 Task: Select the Cape Verde Time as time zone for the schedule.
Action: Mouse moved to (331, 211)
Screenshot: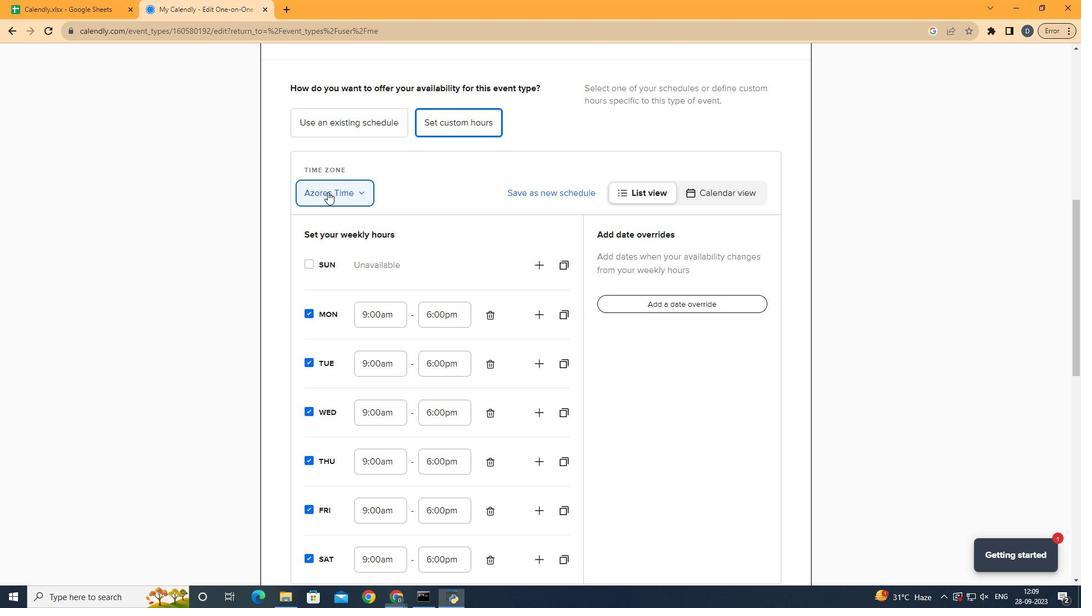 
Action: Mouse pressed left at (331, 211)
Screenshot: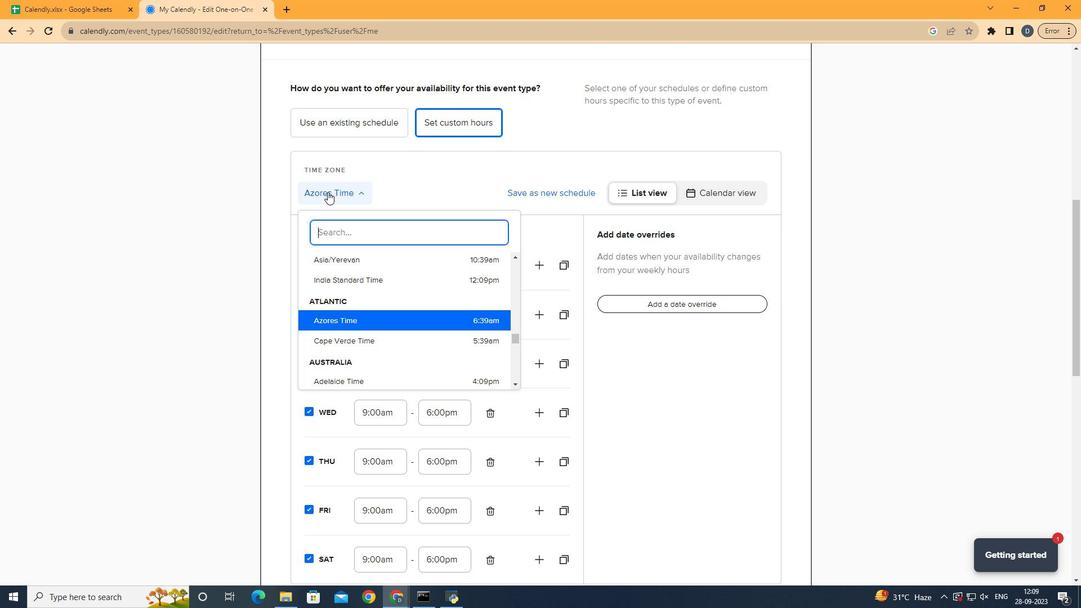 
Action: Mouse moved to (450, 211)
Screenshot: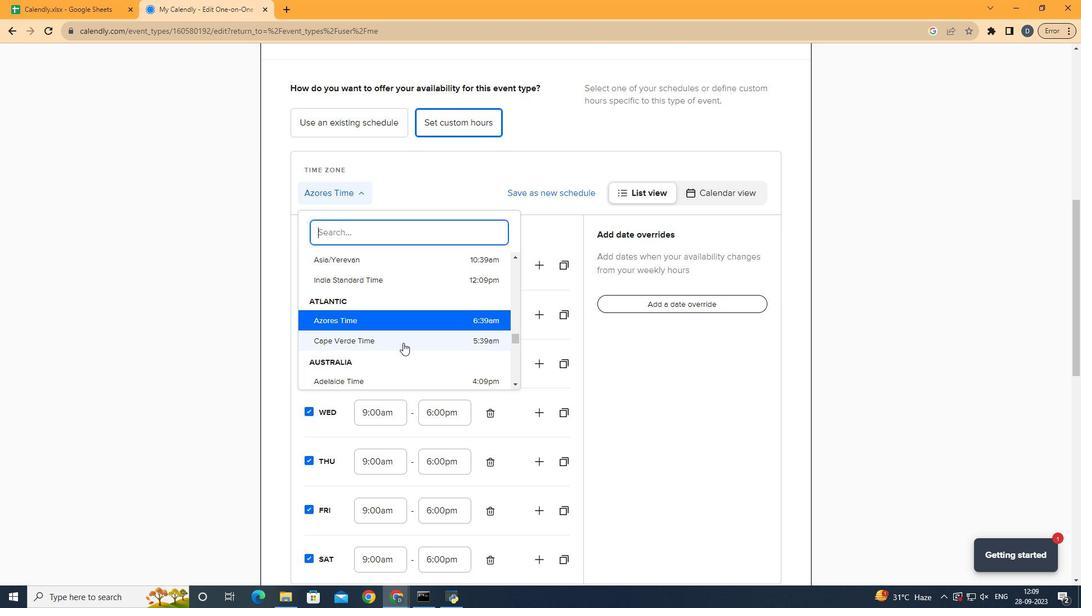 
Action: Mouse pressed left at (450, 211)
Screenshot: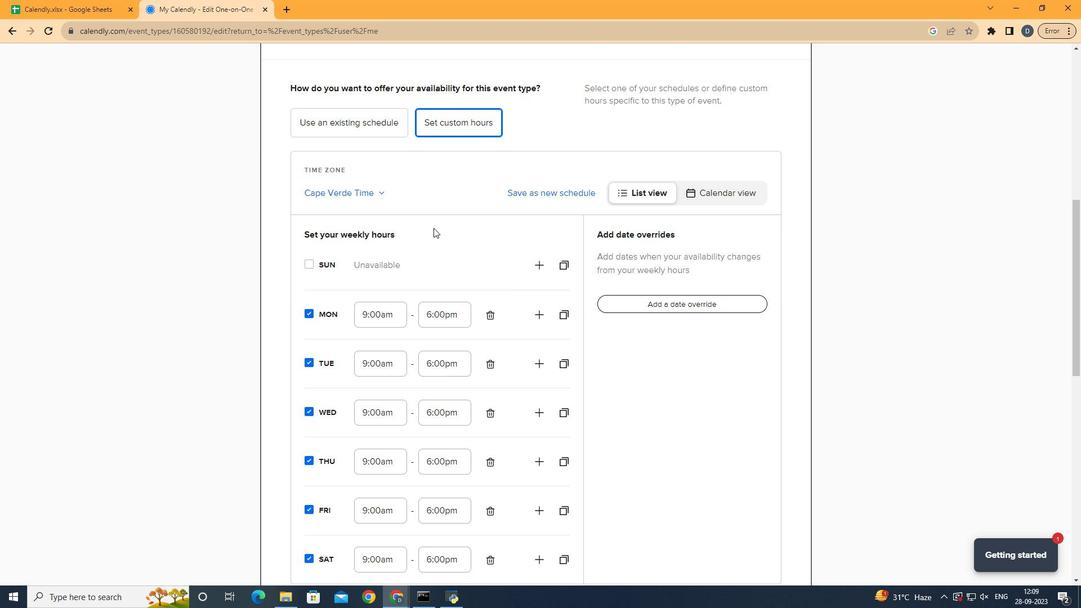 
Action: Mouse moved to (527, 211)
Screenshot: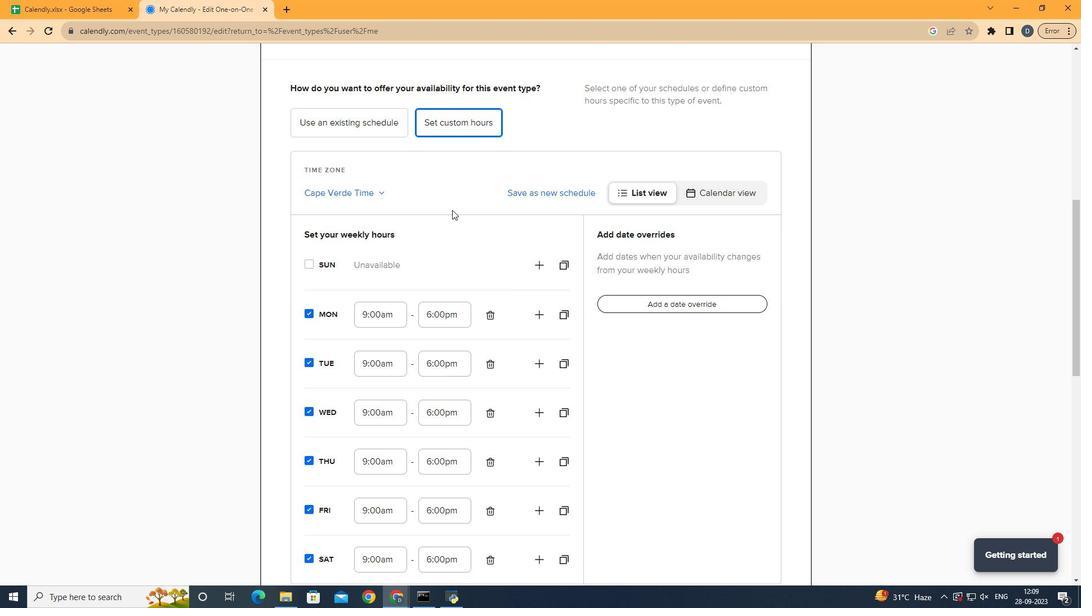 
